 Task: Add Host Defense Organic MycoBrew Coffee Packet to the cart.
Action: Mouse moved to (16, 127)
Screenshot: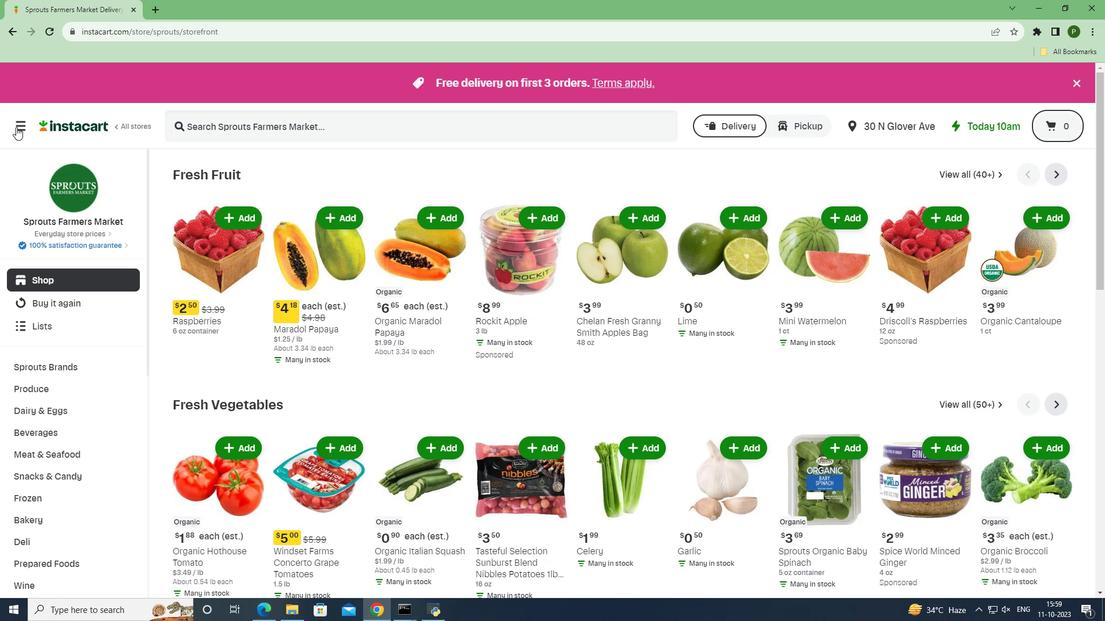 
Action: Mouse pressed left at (16, 127)
Screenshot: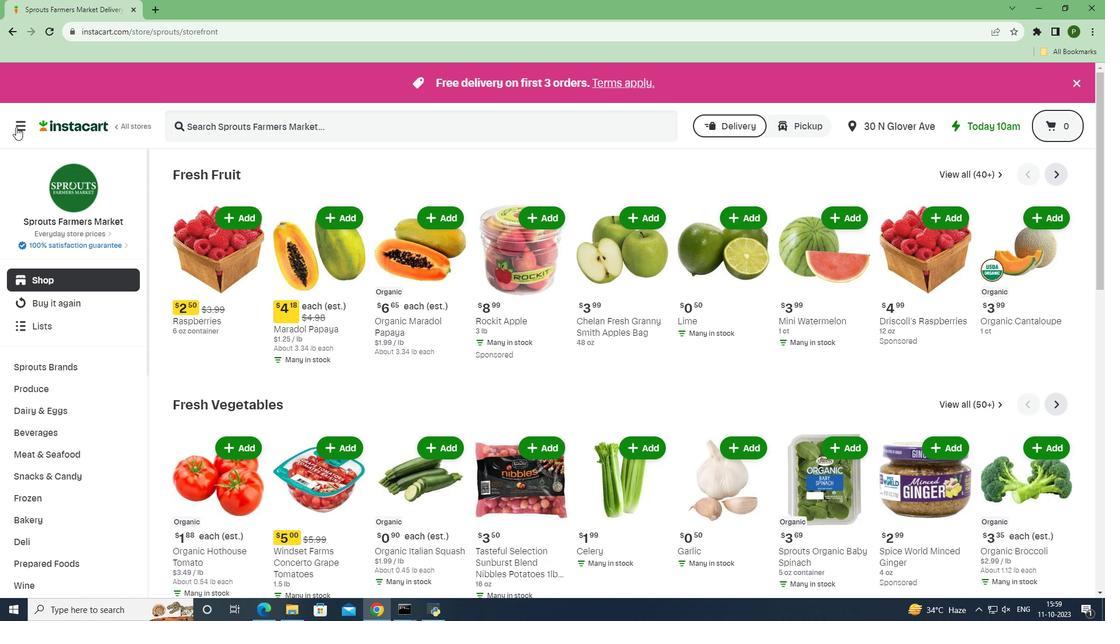 
Action: Mouse moved to (66, 306)
Screenshot: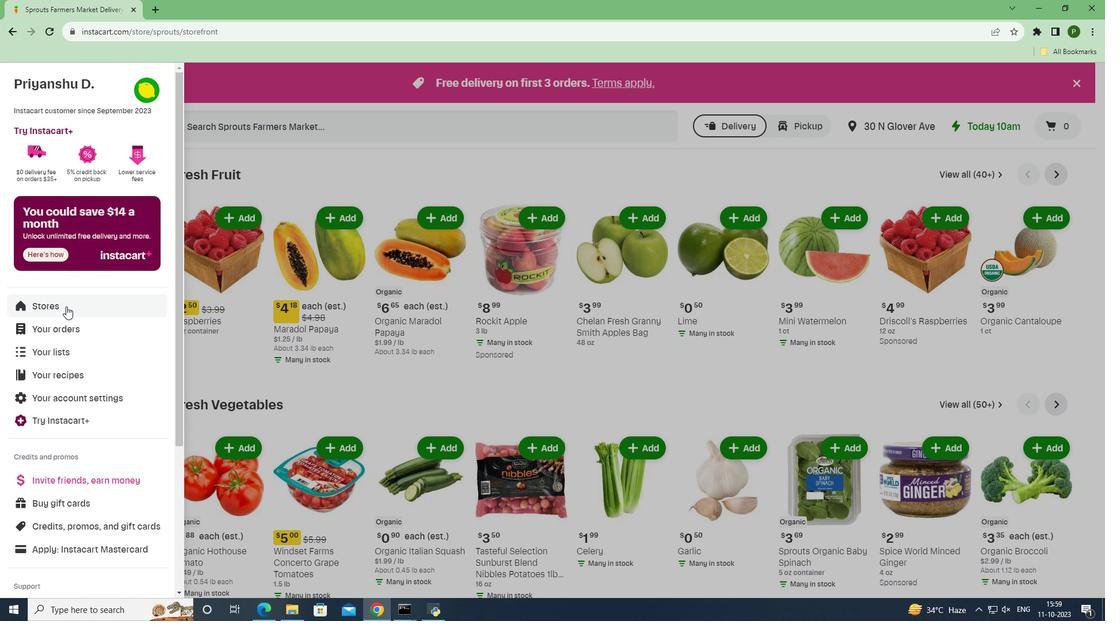 
Action: Mouse pressed left at (66, 306)
Screenshot: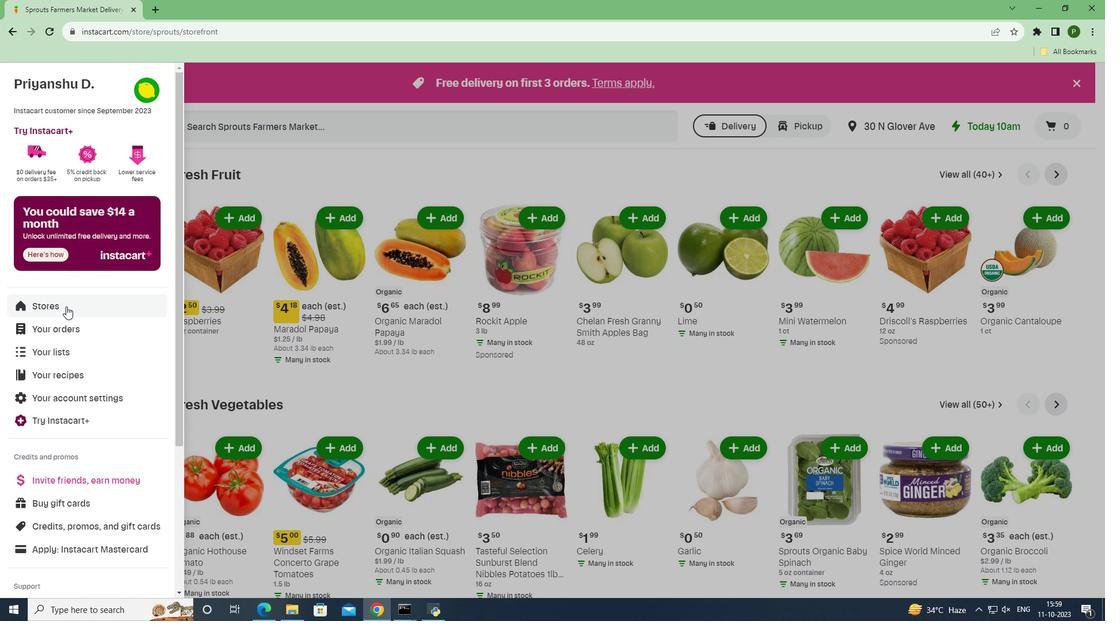 
Action: Mouse moved to (251, 142)
Screenshot: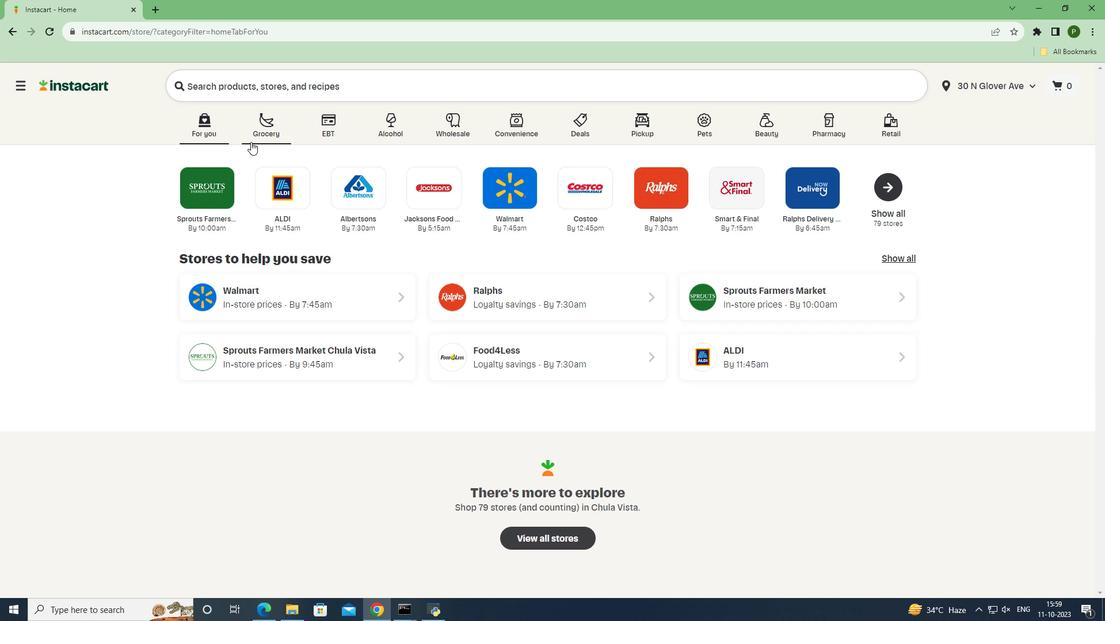 
Action: Mouse pressed left at (251, 142)
Screenshot: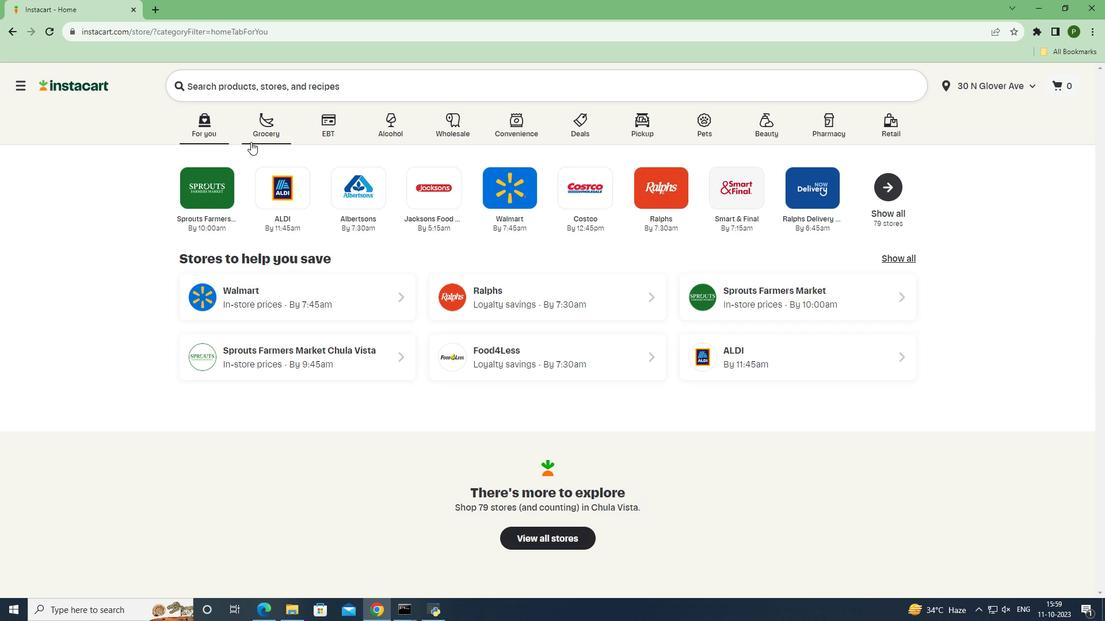 
Action: Mouse moved to (457, 260)
Screenshot: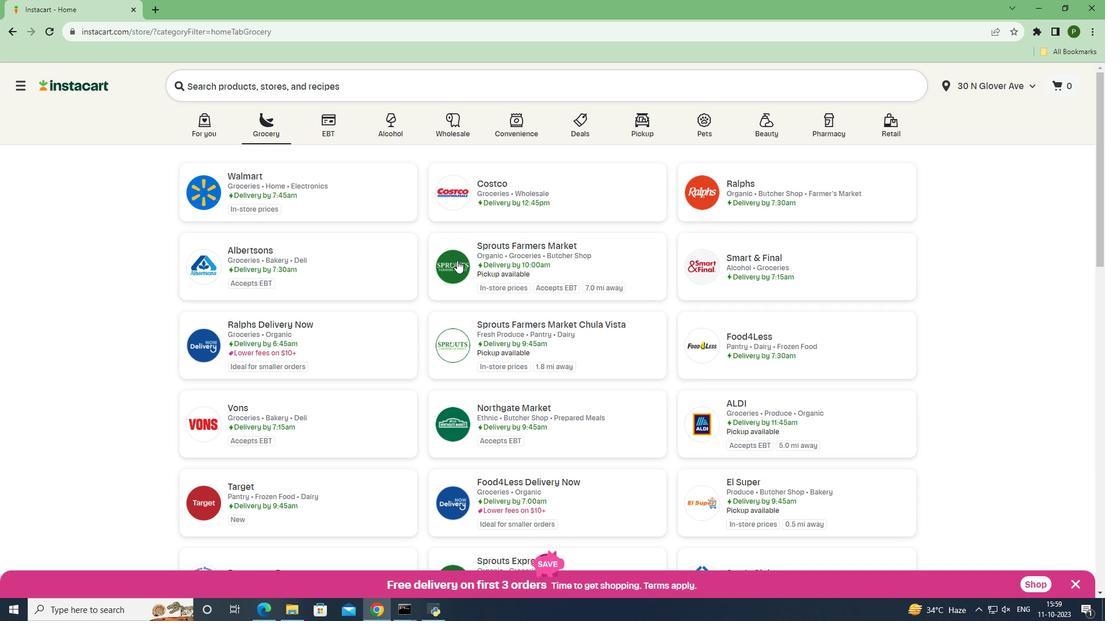 
Action: Mouse pressed left at (457, 260)
Screenshot: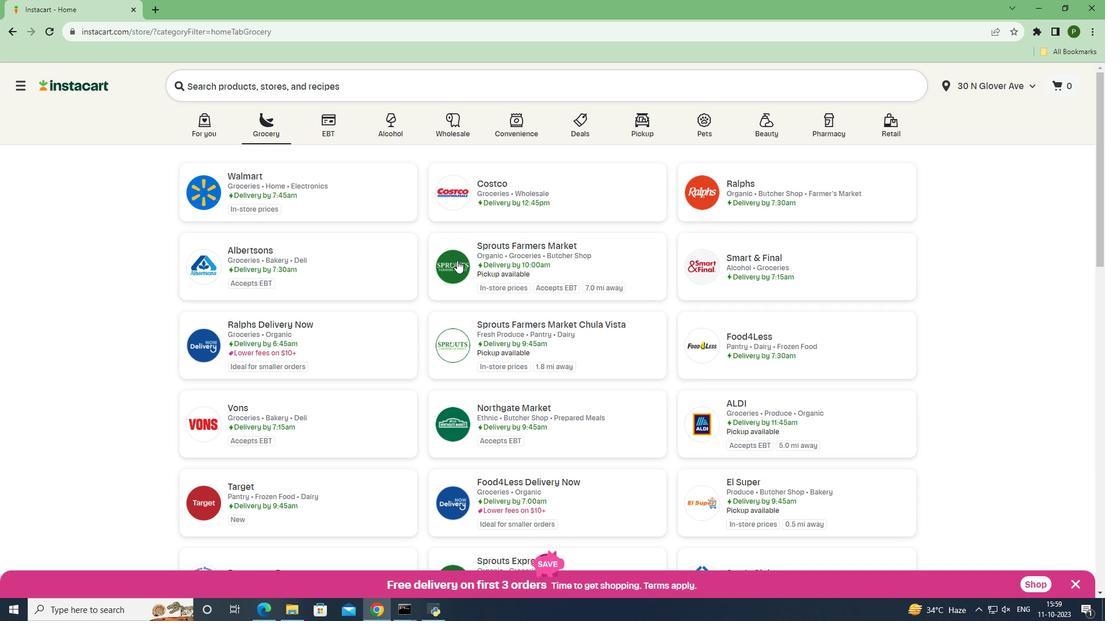 
Action: Mouse moved to (70, 434)
Screenshot: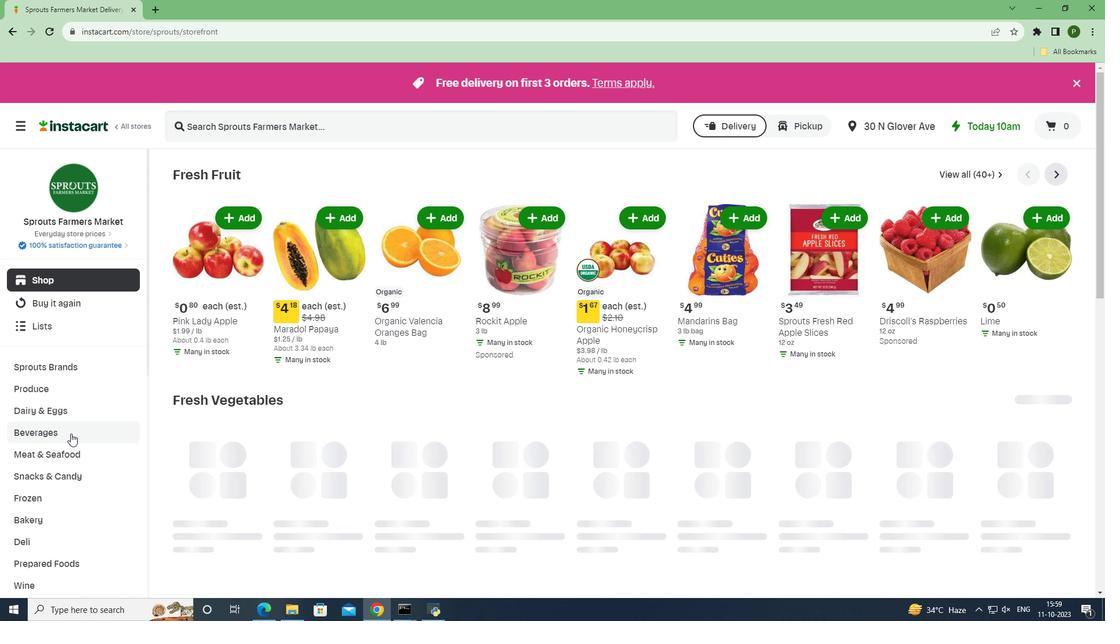 
Action: Mouse pressed left at (70, 434)
Screenshot: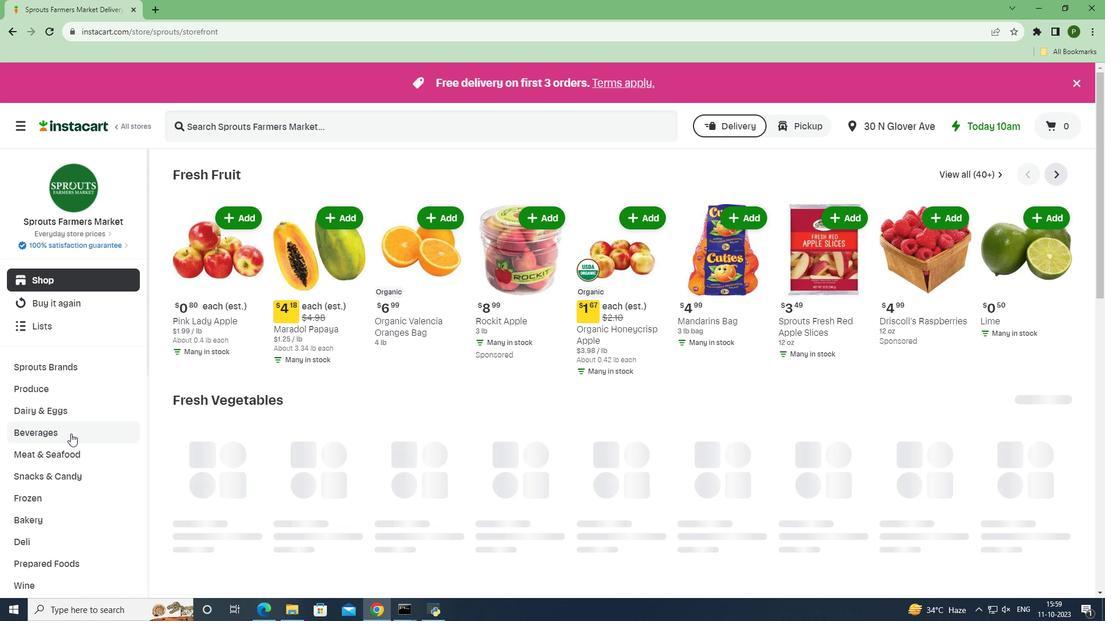 
Action: Mouse moved to (55, 492)
Screenshot: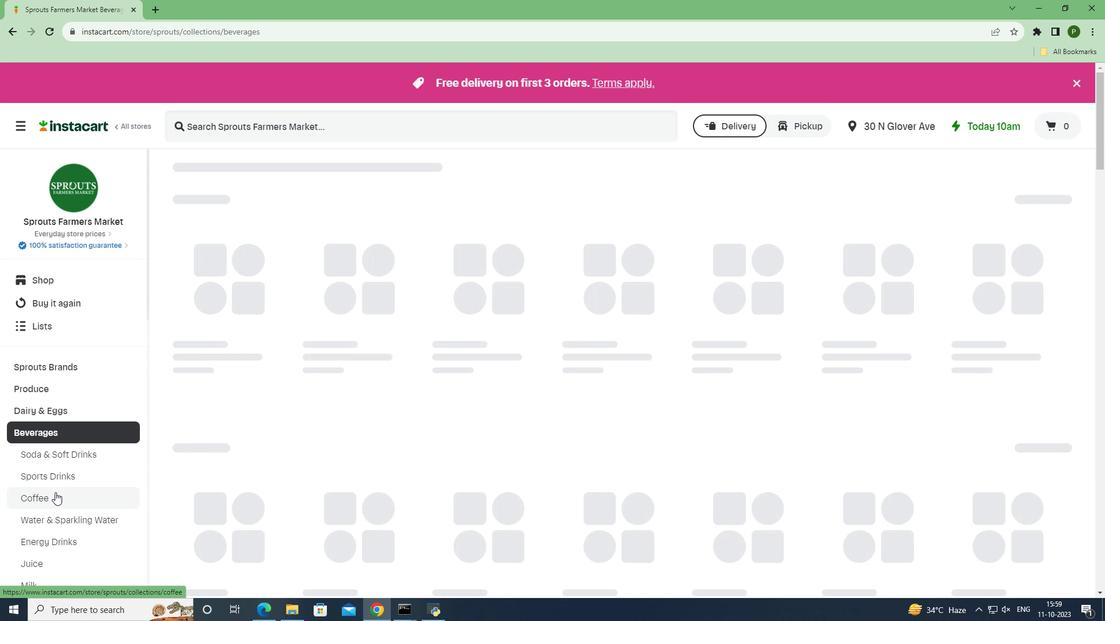 
Action: Mouse pressed left at (55, 492)
Screenshot: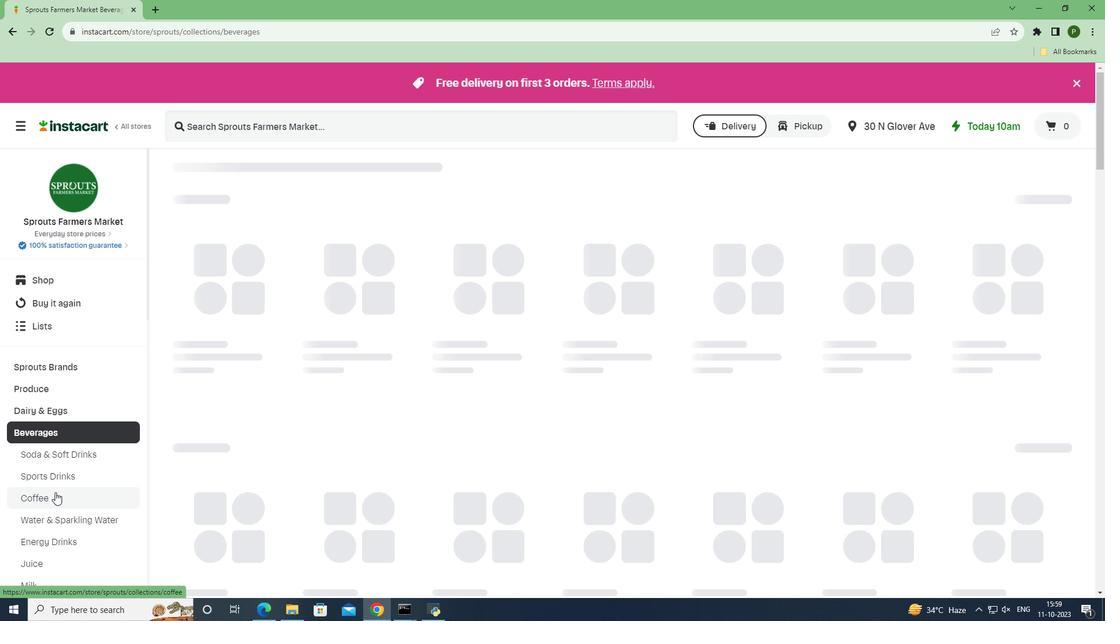 
Action: Mouse moved to (286, 122)
Screenshot: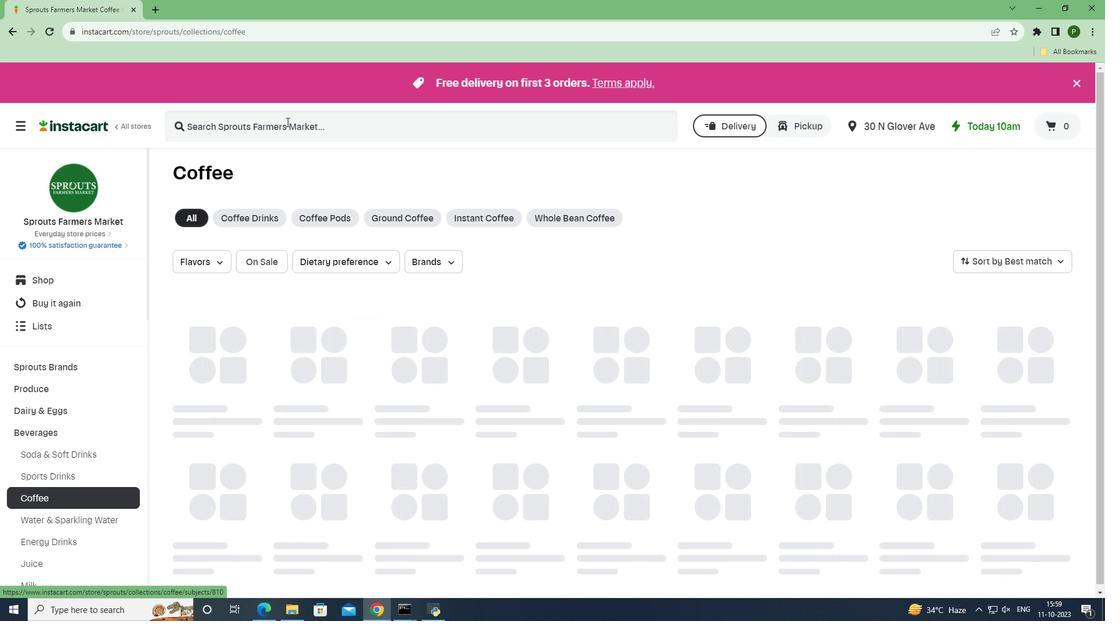 
Action: Mouse pressed left at (286, 122)
Screenshot: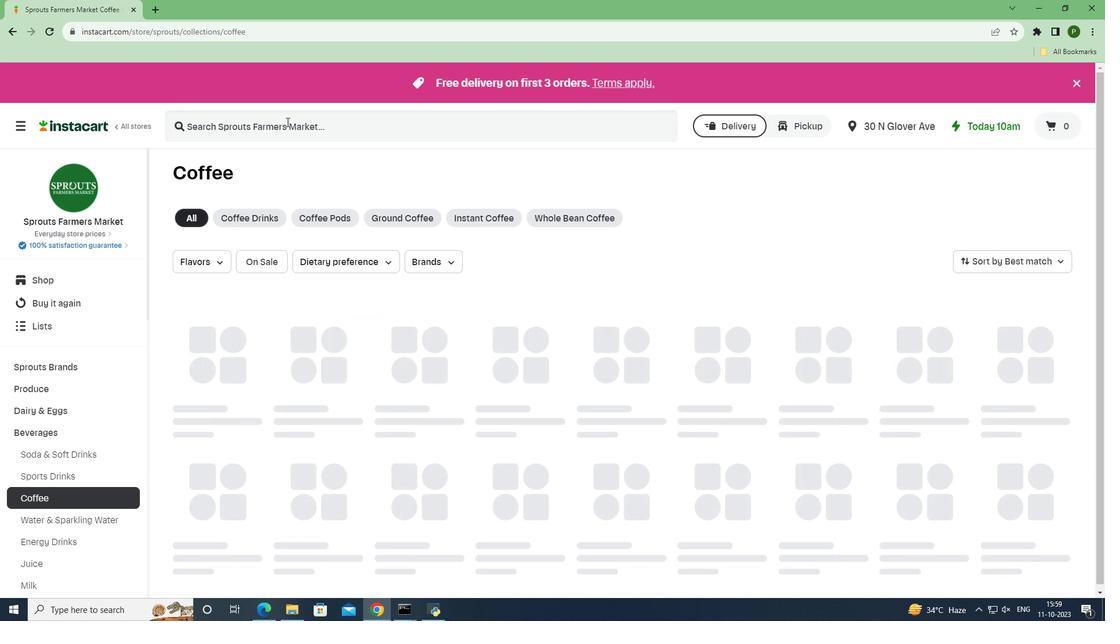 
Action: Key pressed <Key.caps_lock>H<Key.caps_lock>ost<Key.space><Key.caps_lock>D<Key.caps_lock>efense<Key.space><Key.caps_lock>O<Key.caps_lock>rganic<Key.space><Key.caps_lock>M<Key.caps_lock>yco<Key.caps_lock>B<Key.caps_lock>rew<Key.space><Key.caps_lock>C<Key.caps_lock>offfee<Key.space><Key.caps_lock>P<Key.caps_lock>acket<Key.space><Key.enter>
Screenshot: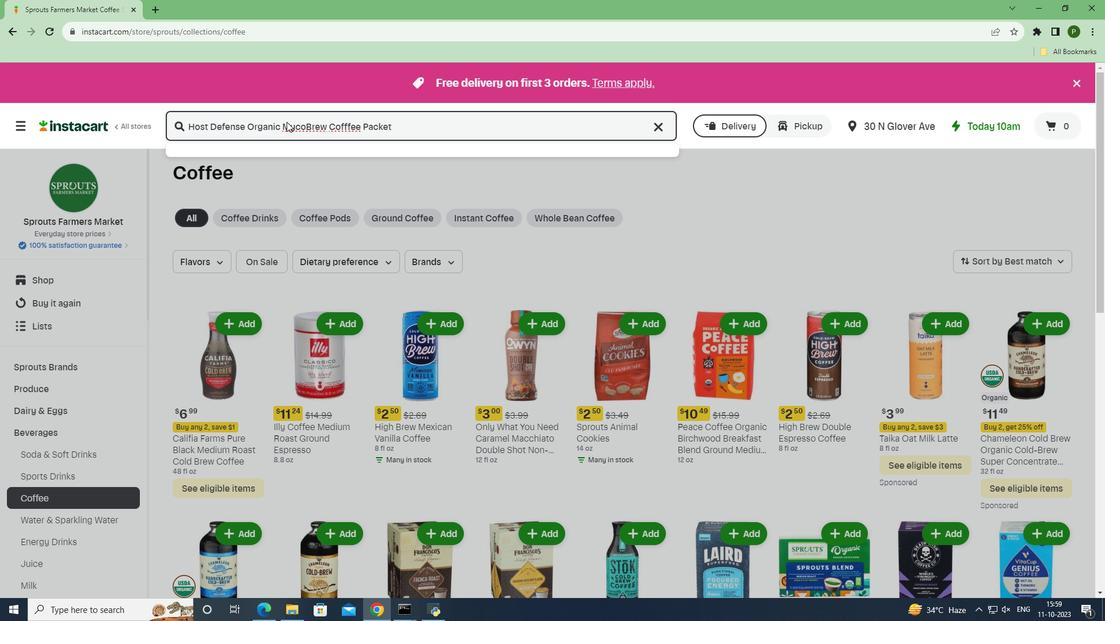 
Action: Mouse moved to (325, 352)
Screenshot: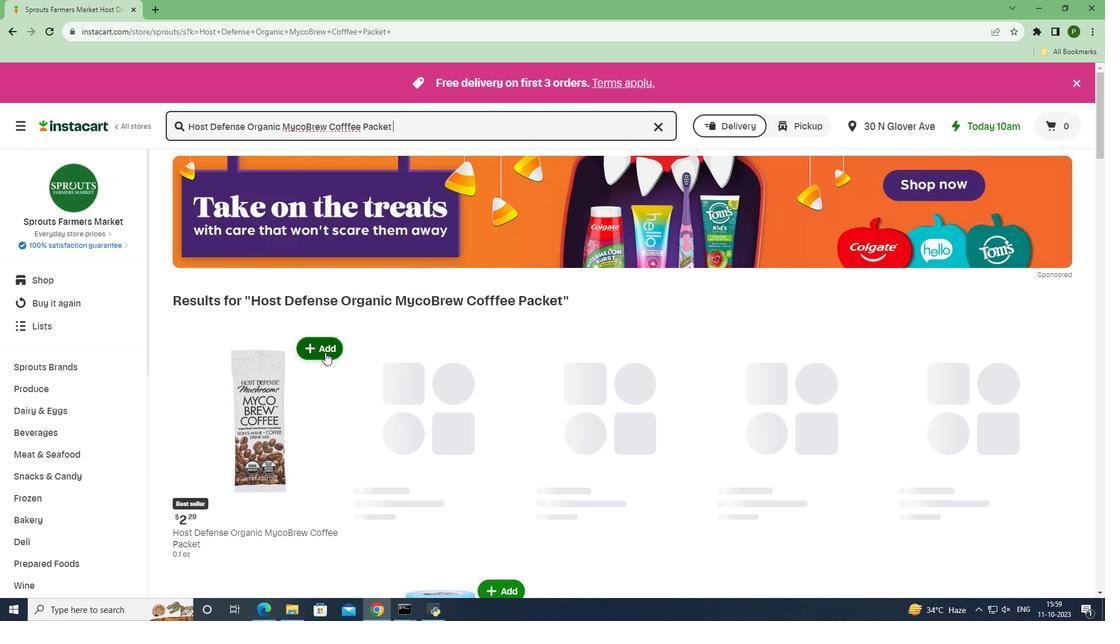 
Action: Mouse pressed left at (325, 352)
Screenshot: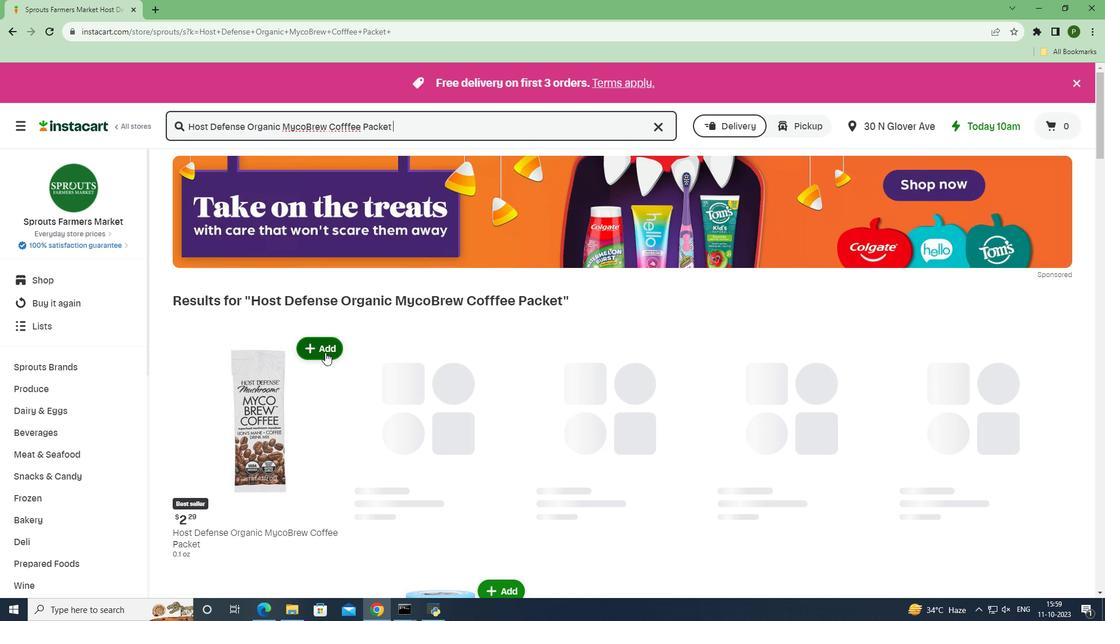 
Action: Mouse moved to (338, 420)
Screenshot: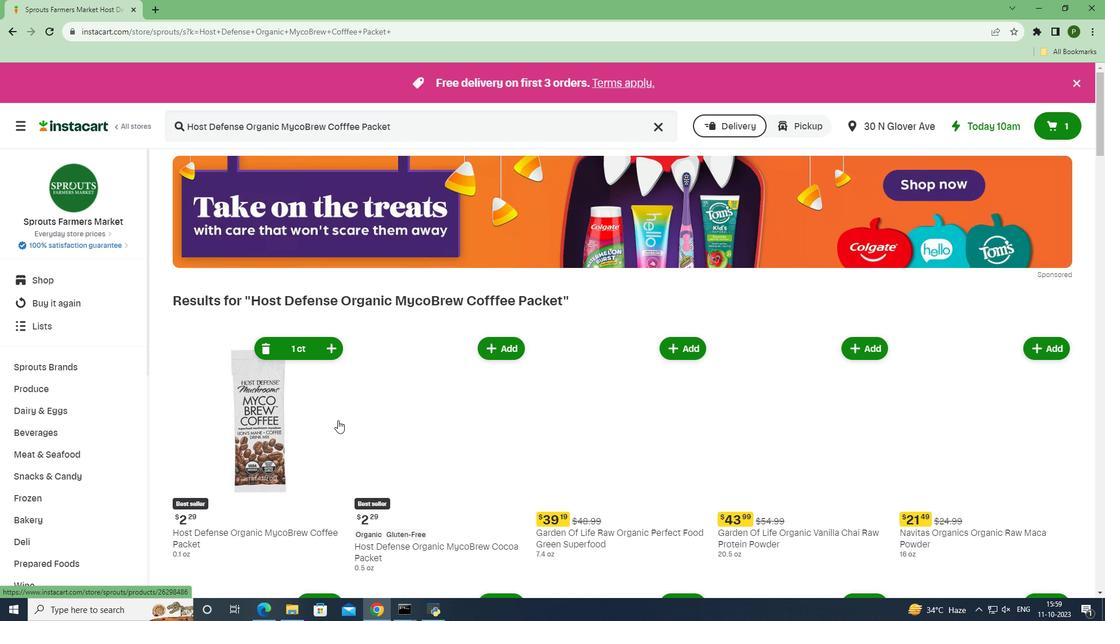 
